 Task: Change the page order to down, then over.
Action: Mouse moved to (67, 115)
Screenshot: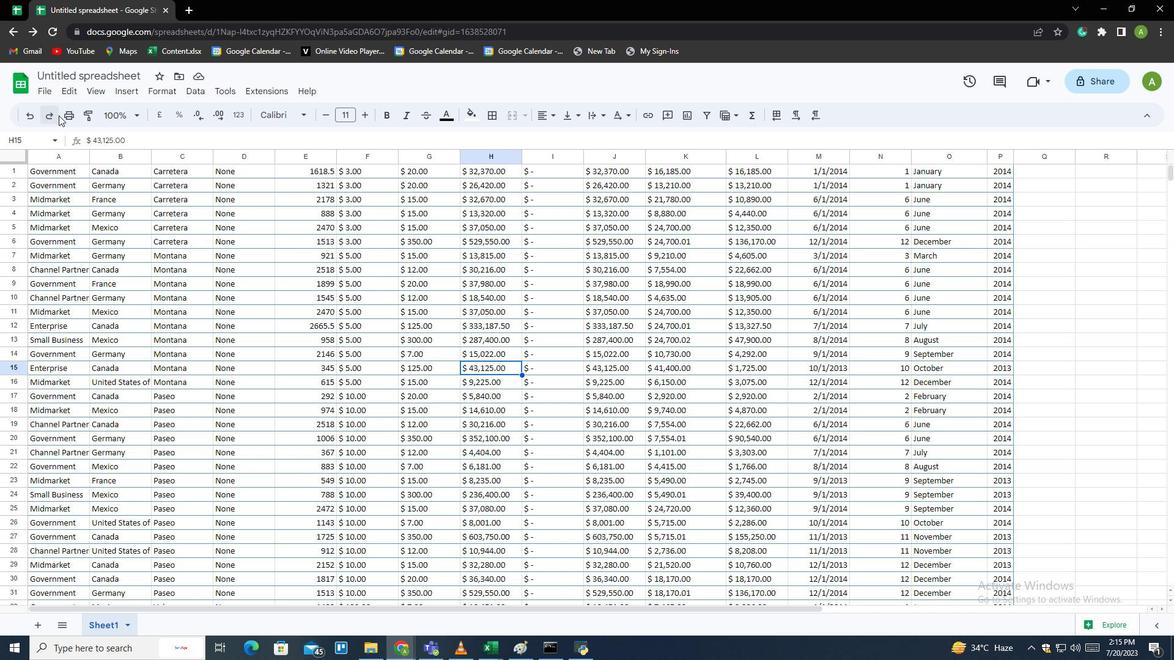 
Action: Mouse pressed left at (67, 115)
Screenshot: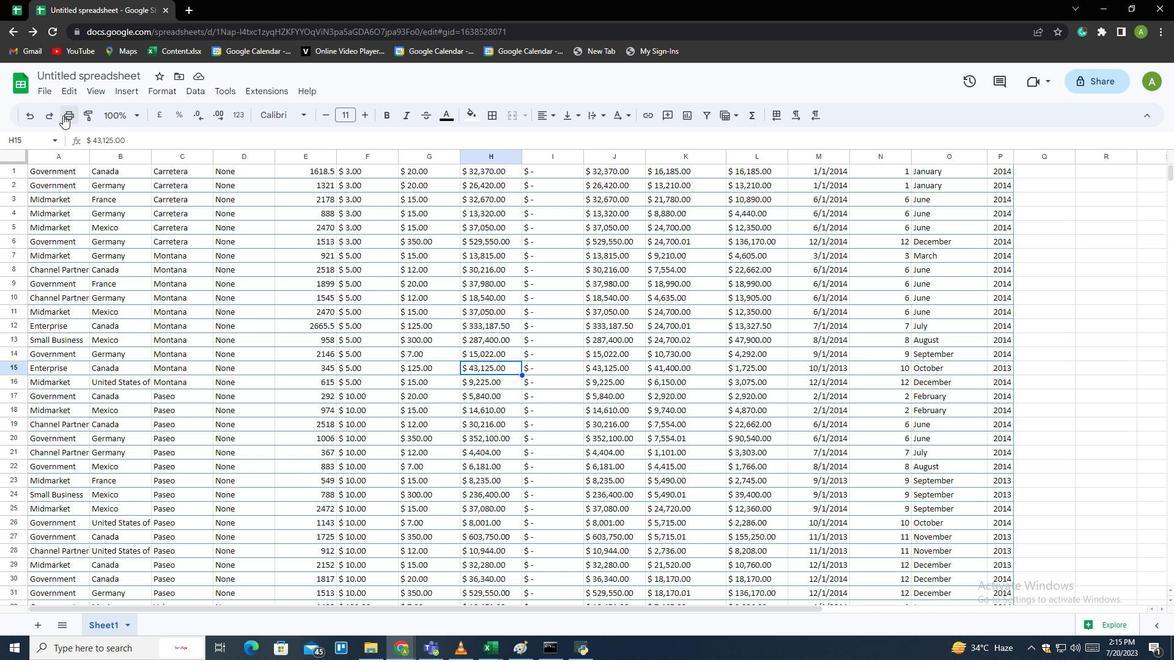 
Action: Mouse moved to (1019, 393)
Screenshot: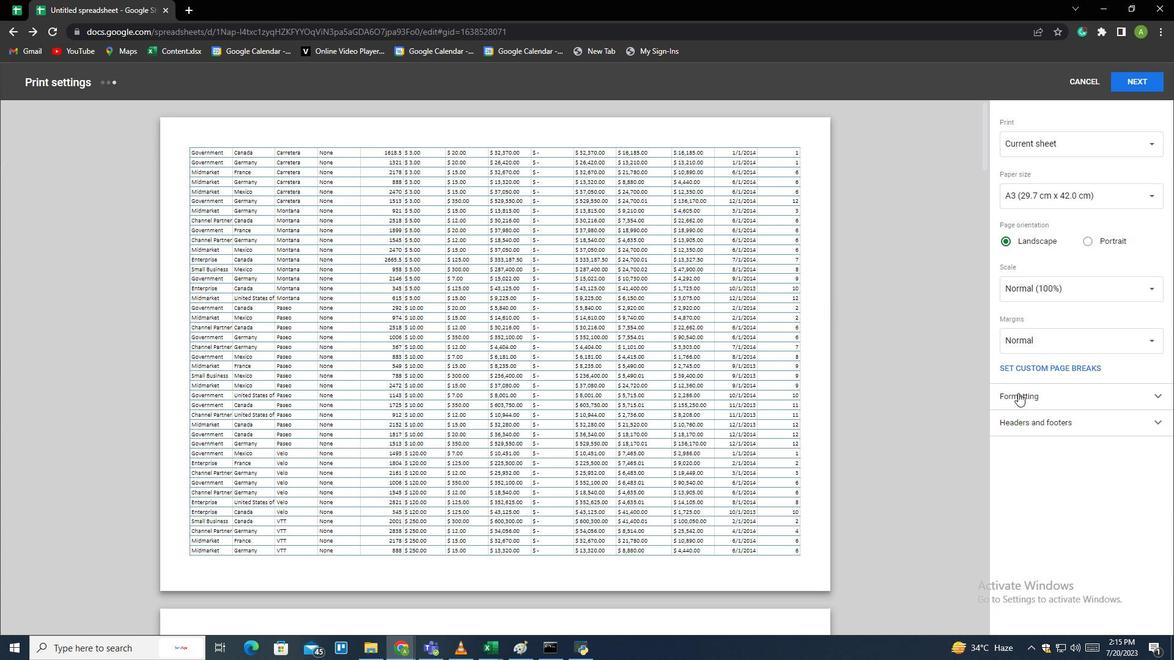 
Action: Mouse pressed left at (1019, 393)
Screenshot: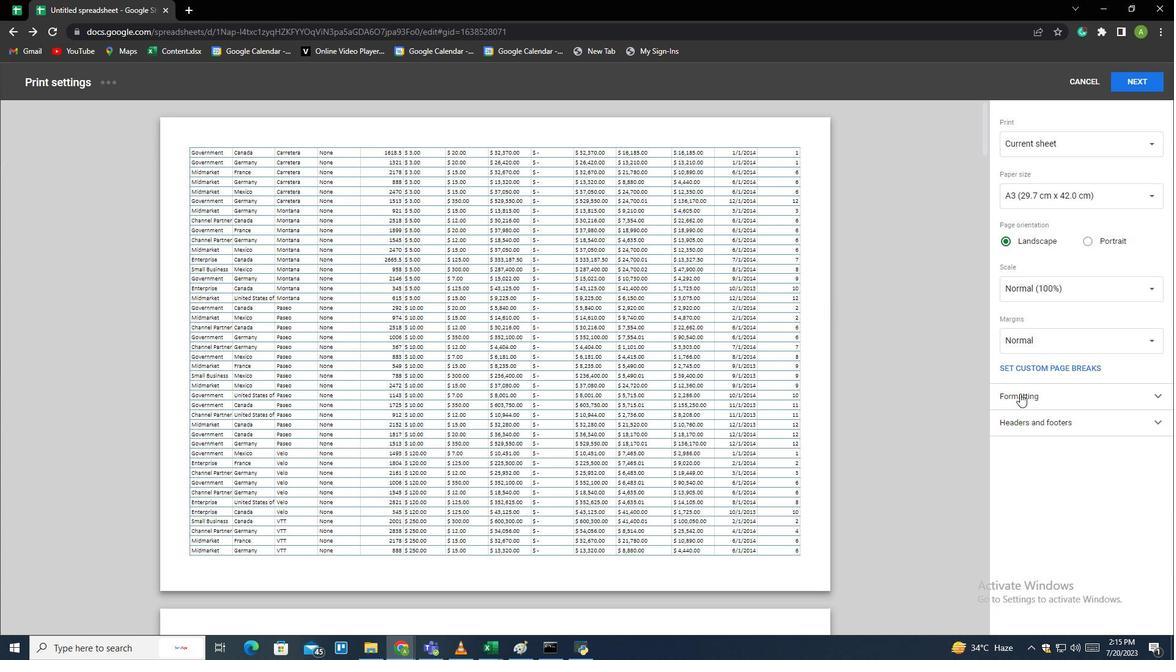 
Action: Mouse moved to (1026, 478)
Screenshot: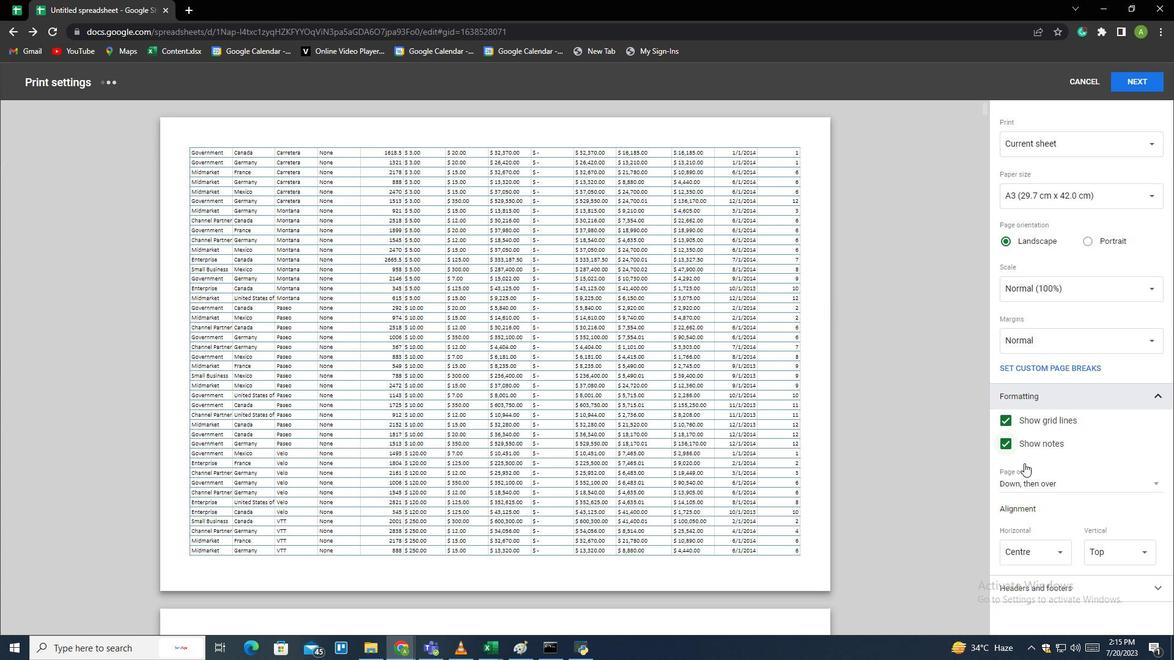 
Action: Mouse pressed left at (1026, 478)
Screenshot: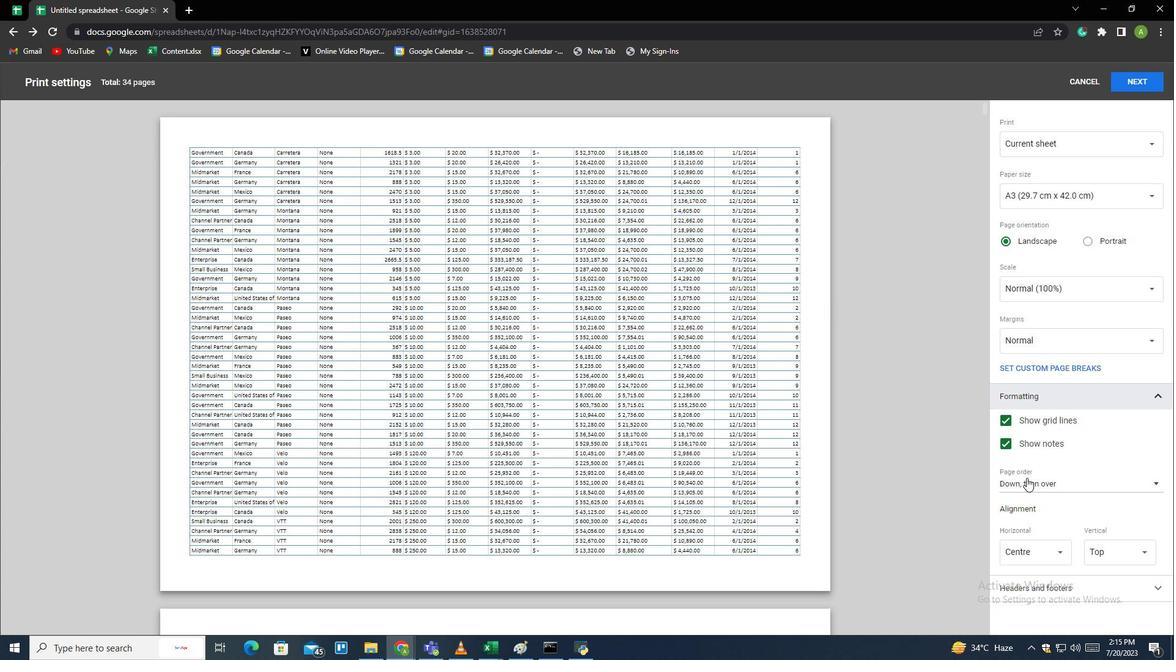 
Action: Mouse moved to (1026, 480)
Screenshot: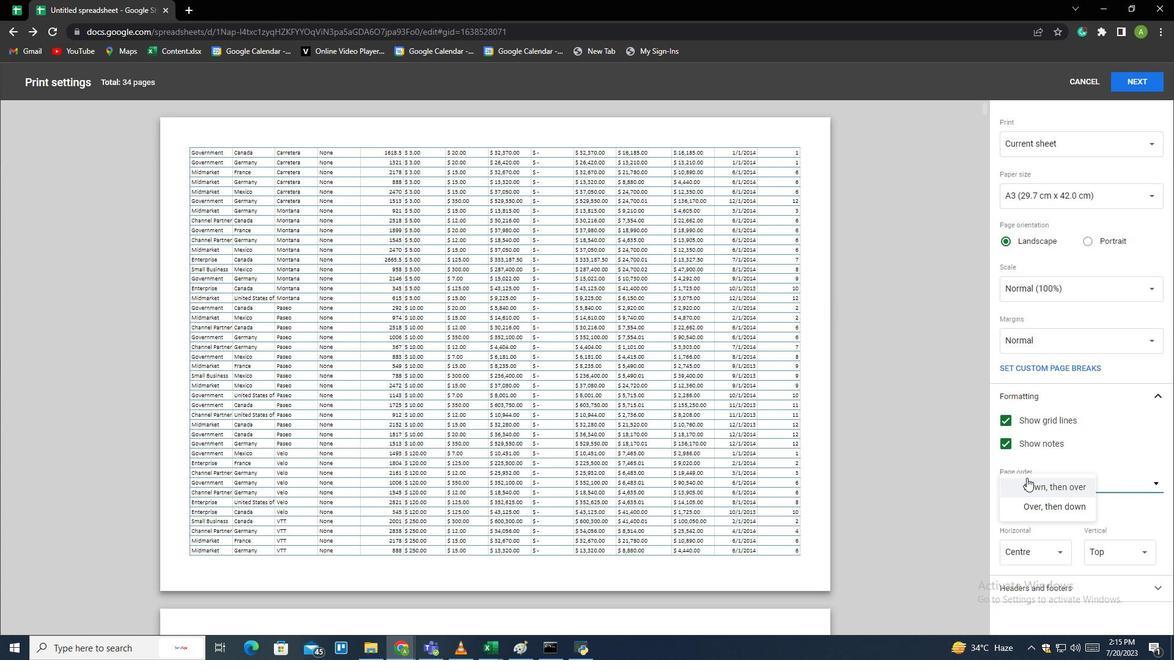 
Action: Mouse pressed left at (1026, 480)
Screenshot: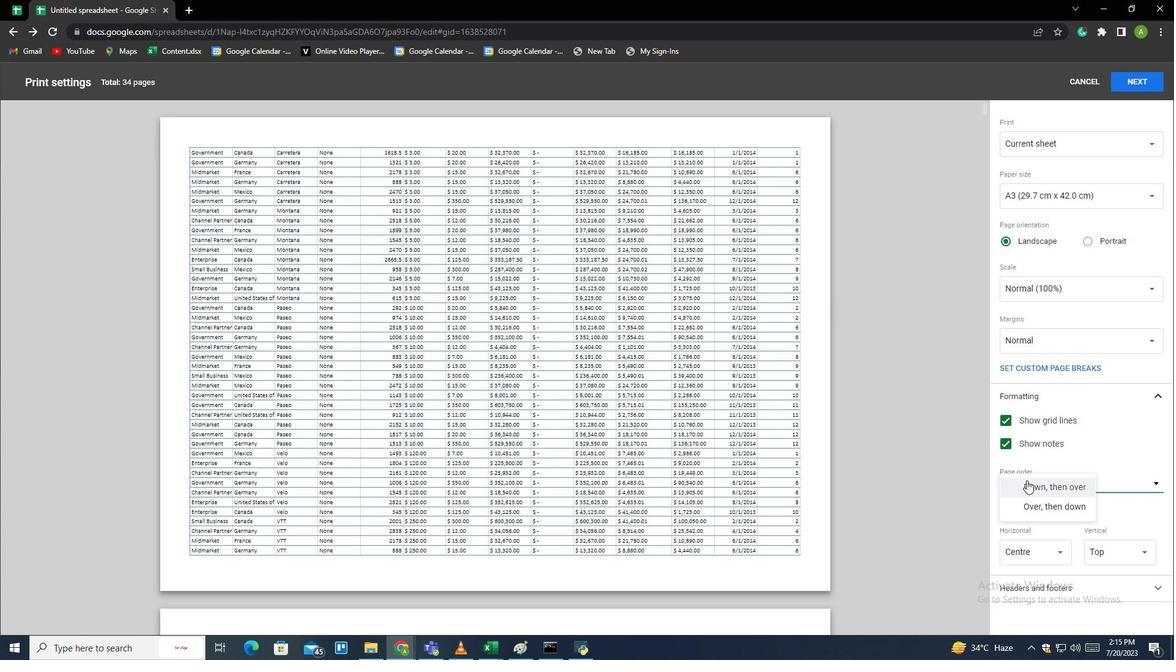 
Action: Mouse moved to (868, 451)
Screenshot: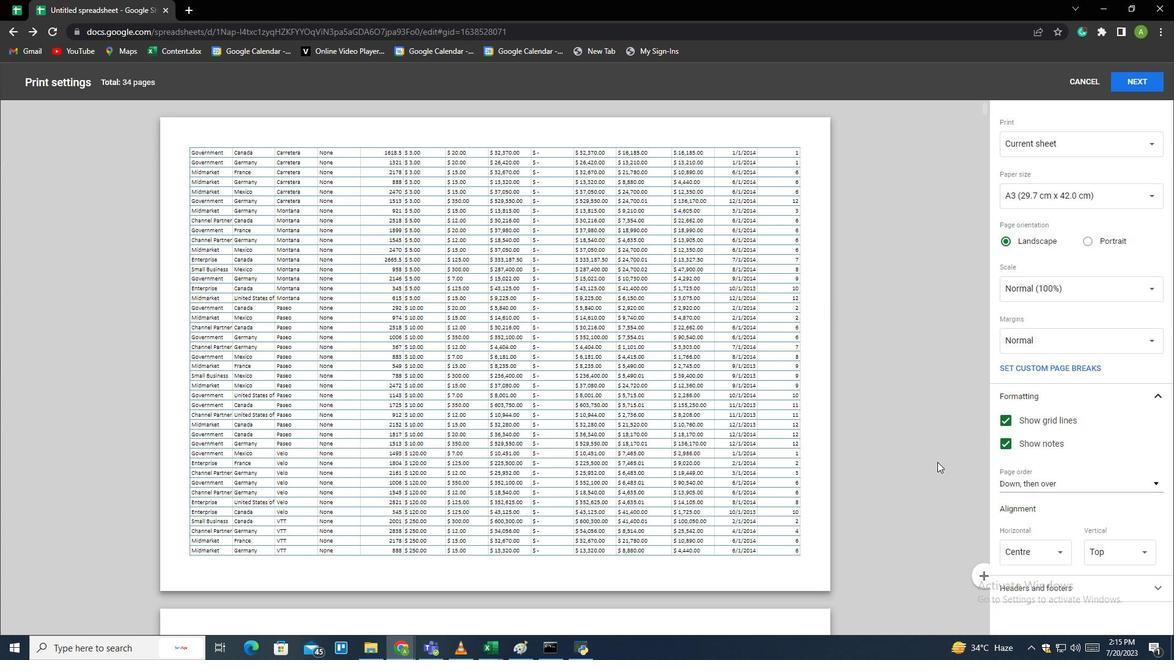 
